 Task: Move the task Add support for speech-to-text and text-to-speech conversion to the section To-Do in the project WorkSmart and sort the tasks in the project by Assignee in Ascending order.
Action: Mouse moved to (432, 223)
Screenshot: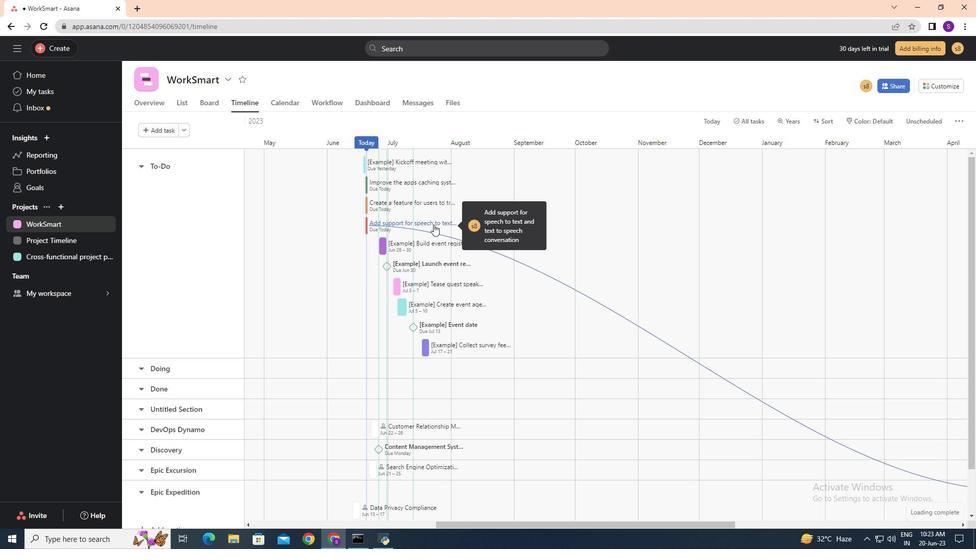 
Action: Mouse pressed left at (432, 223)
Screenshot: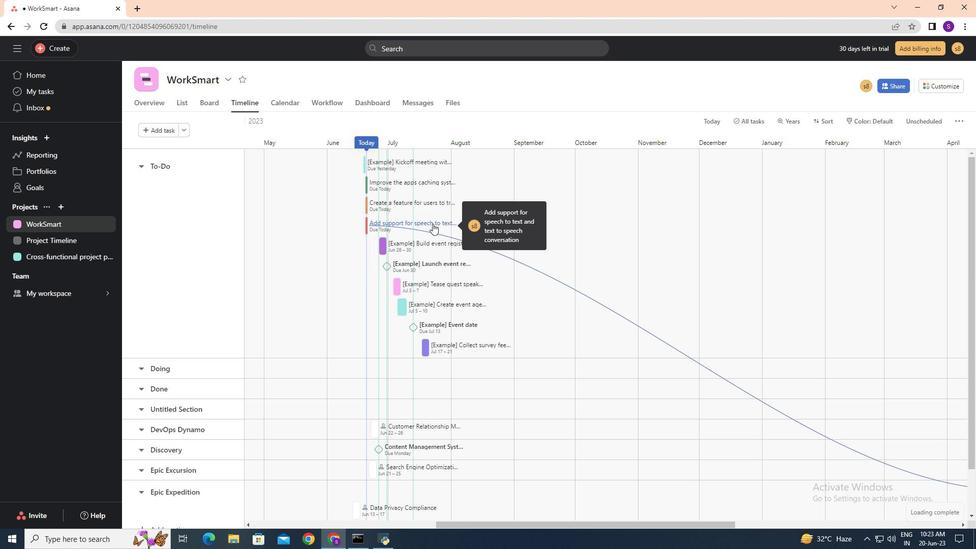 
Action: Mouse moved to (773, 240)
Screenshot: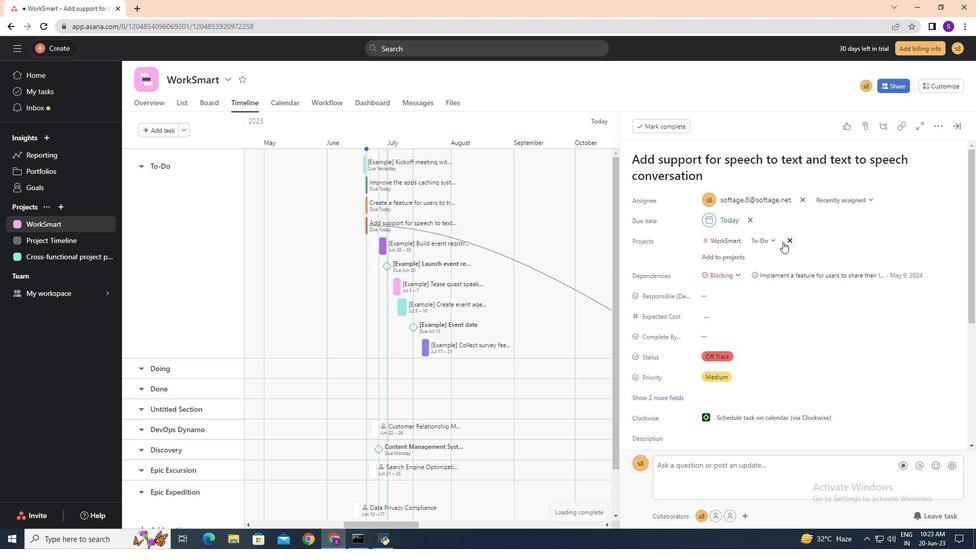 
Action: Mouse pressed left at (773, 240)
Screenshot: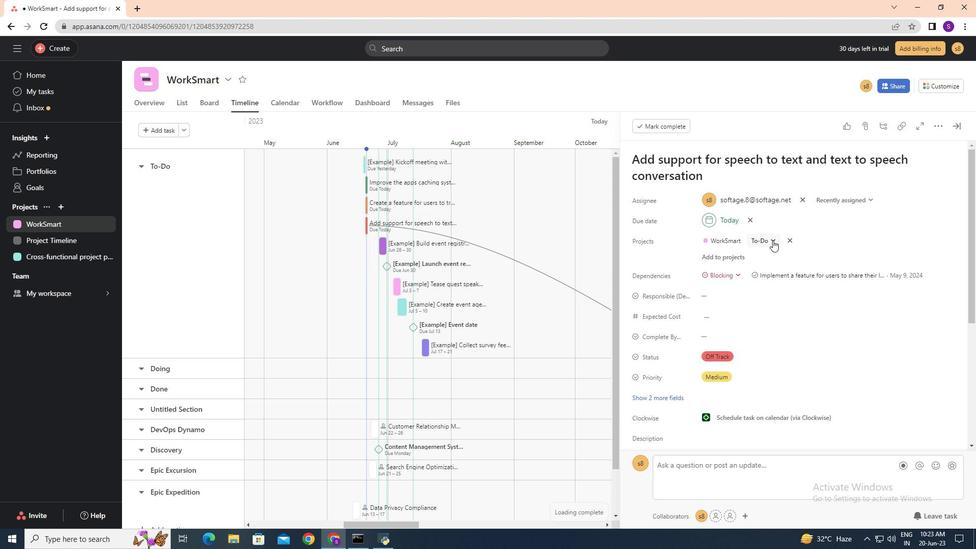 
Action: Mouse moved to (740, 261)
Screenshot: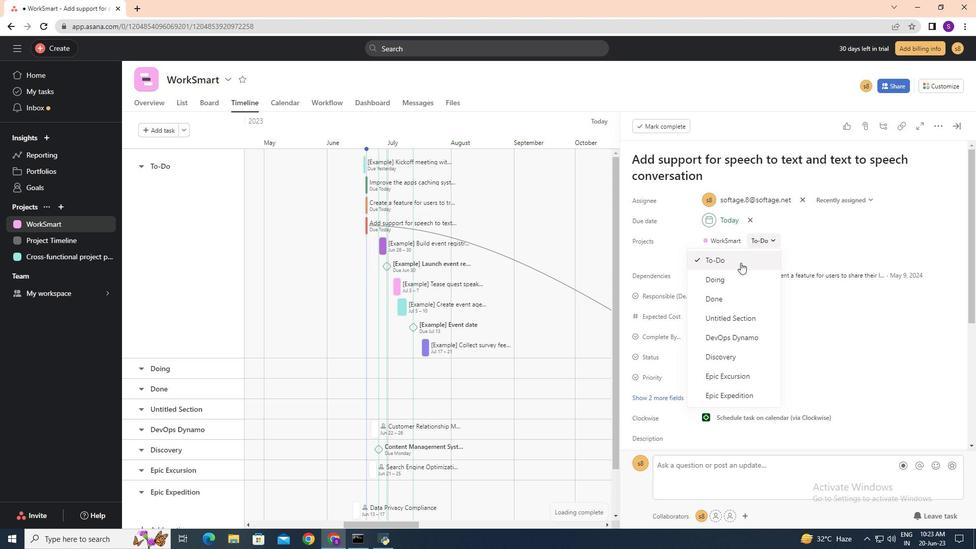 
Action: Mouse pressed left at (740, 261)
Screenshot: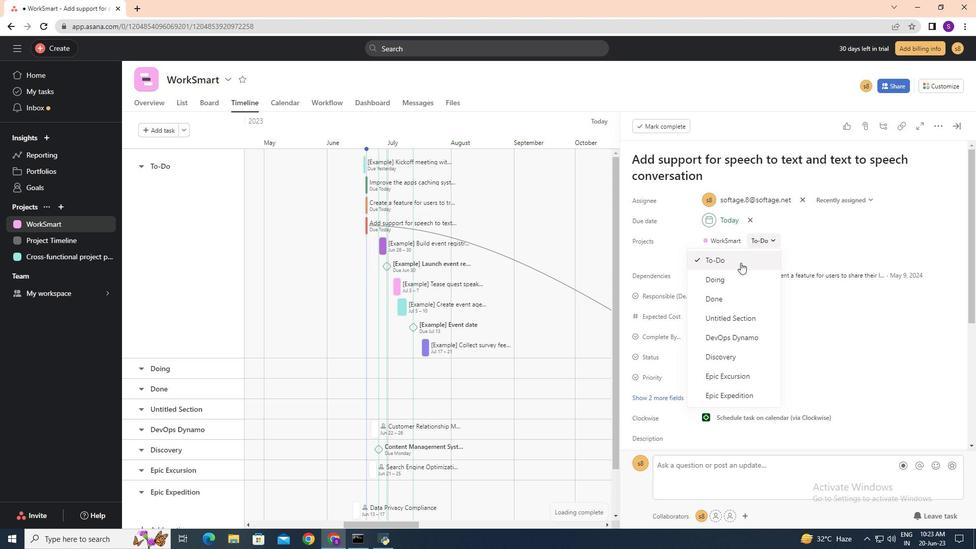 
Action: Mouse moved to (956, 131)
Screenshot: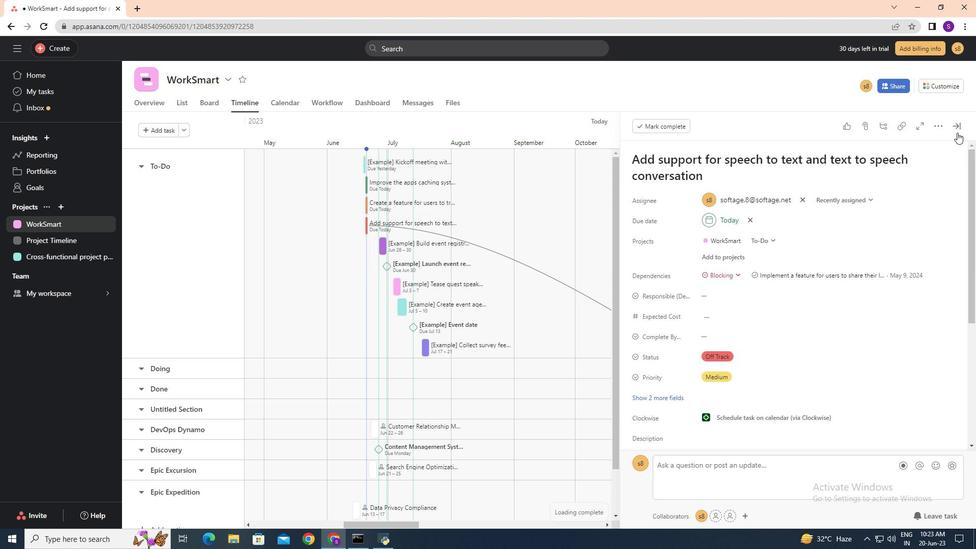 
Action: Mouse pressed left at (956, 131)
Screenshot: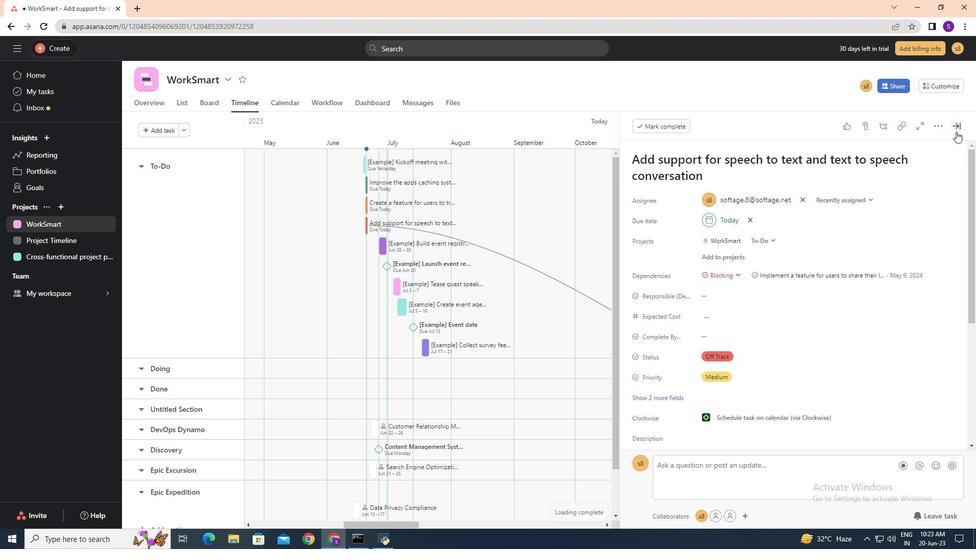 
Action: Mouse moved to (187, 101)
Screenshot: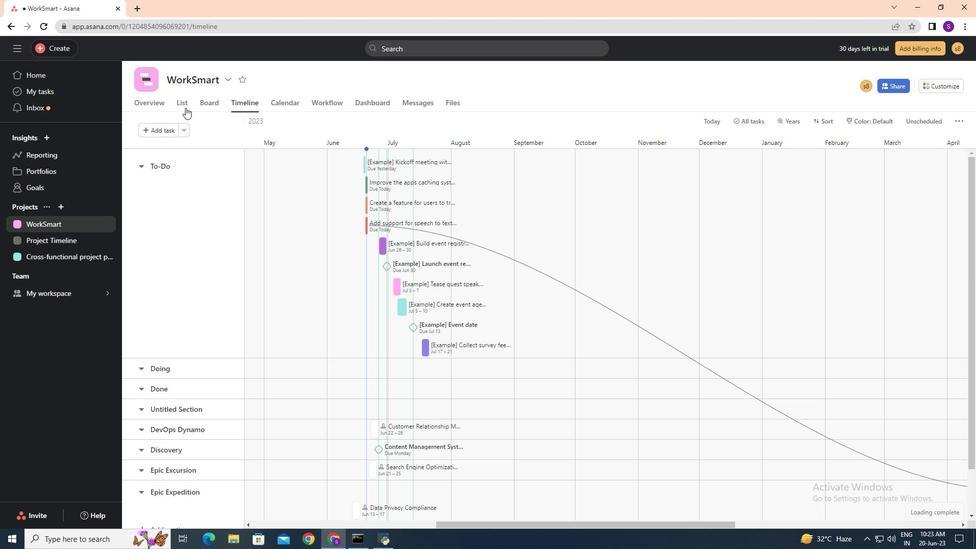 
Action: Mouse pressed left at (187, 101)
Screenshot: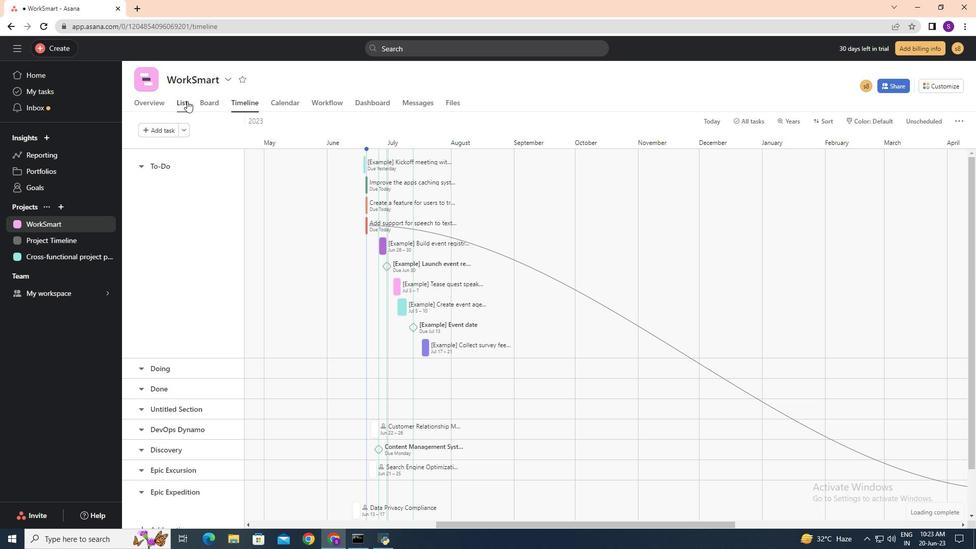 
Action: Mouse moved to (276, 235)
Screenshot: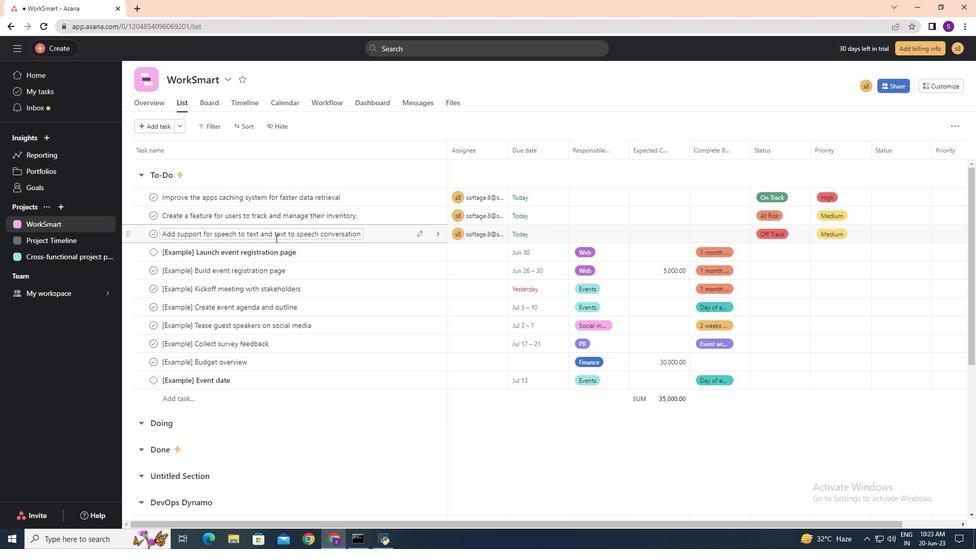 
Action: Mouse pressed left at (276, 235)
Screenshot: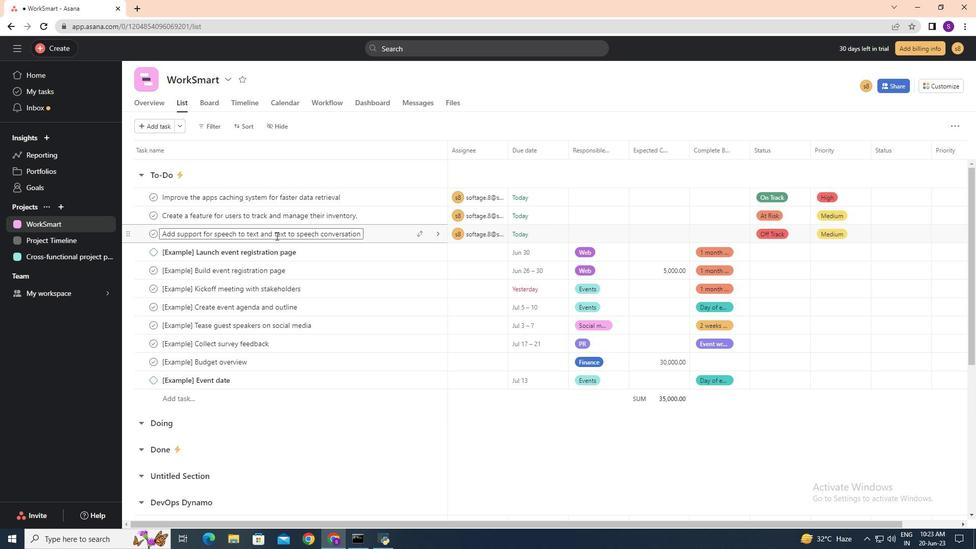 
Action: Mouse moved to (247, 129)
Screenshot: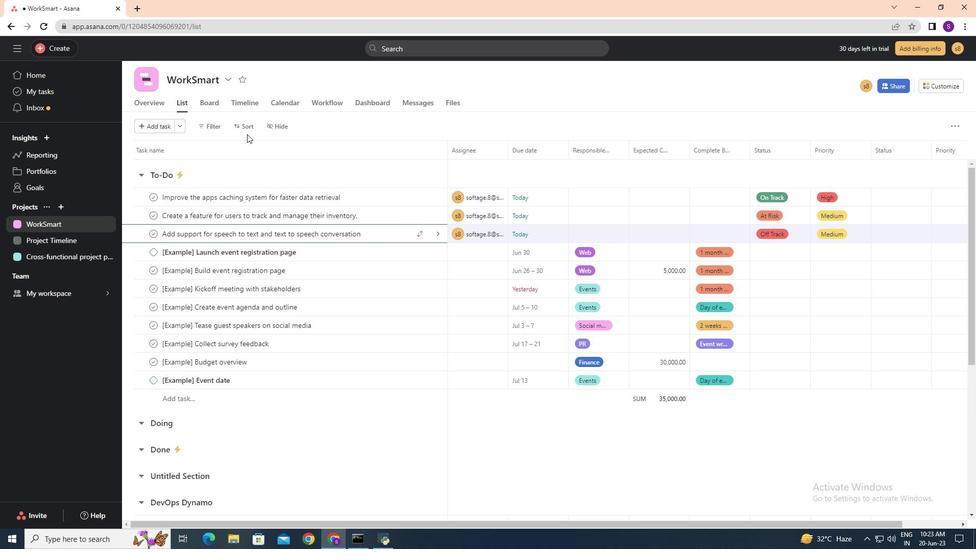 
Action: Mouse pressed left at (247, 129)
Screenshot: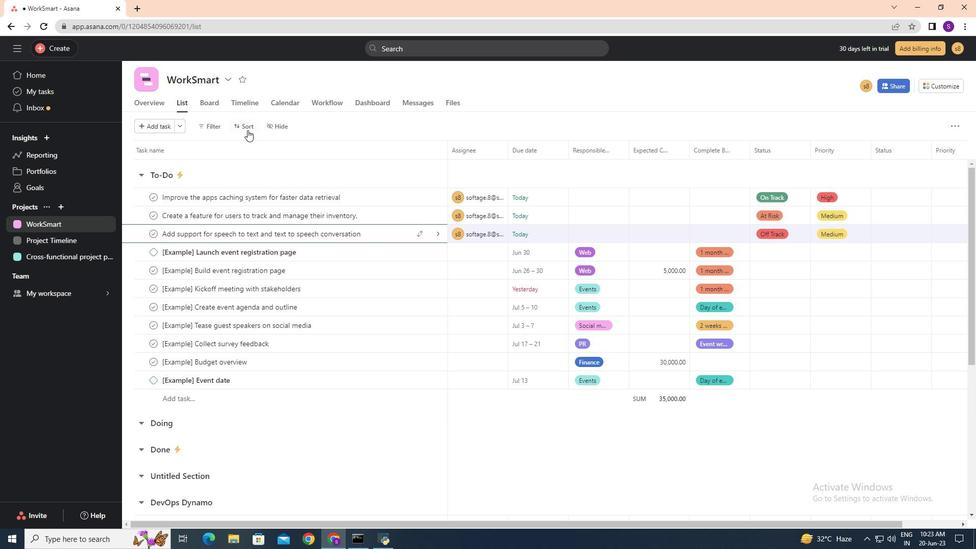 
Action: Mouse moved to (269, 204)
Screenshot: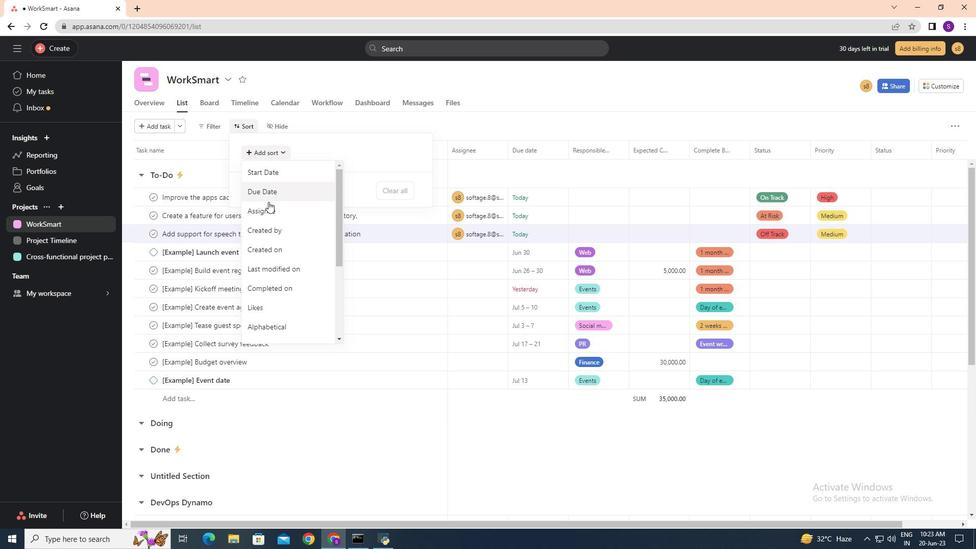 
Action: Mouse pressed left at (269, 204)
Screenshot: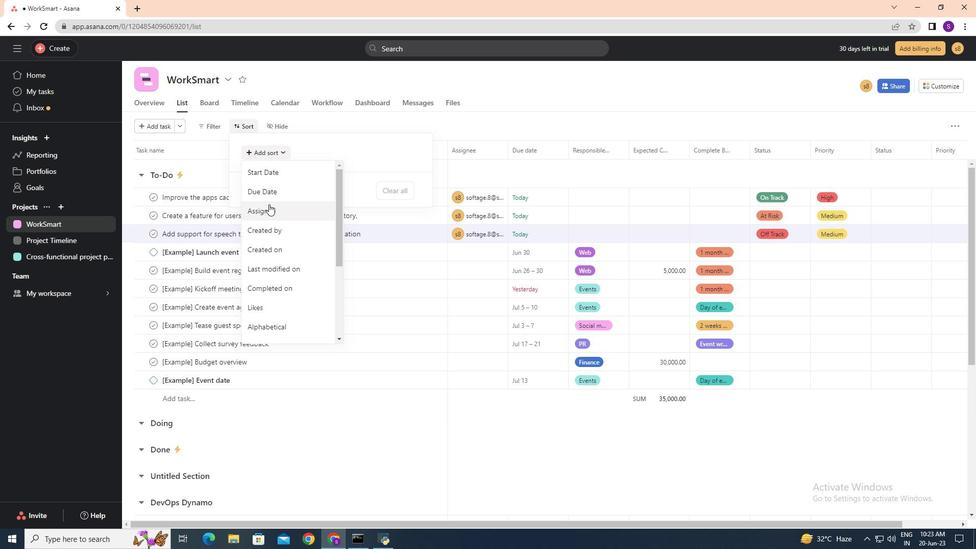 
Action: Mouse moved to (348, 167)
Screenshot: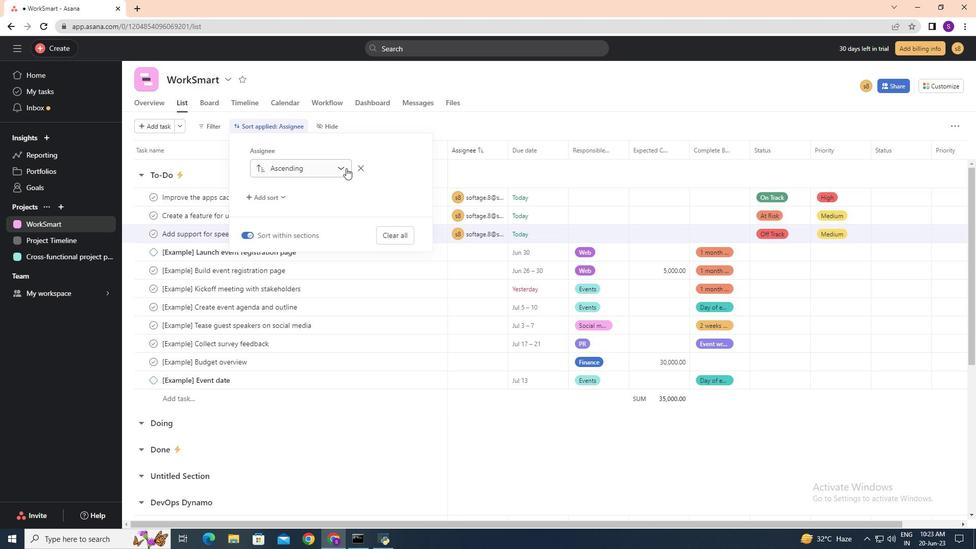 
Action: Mouse pressed left at (348, 167)
Screenshot: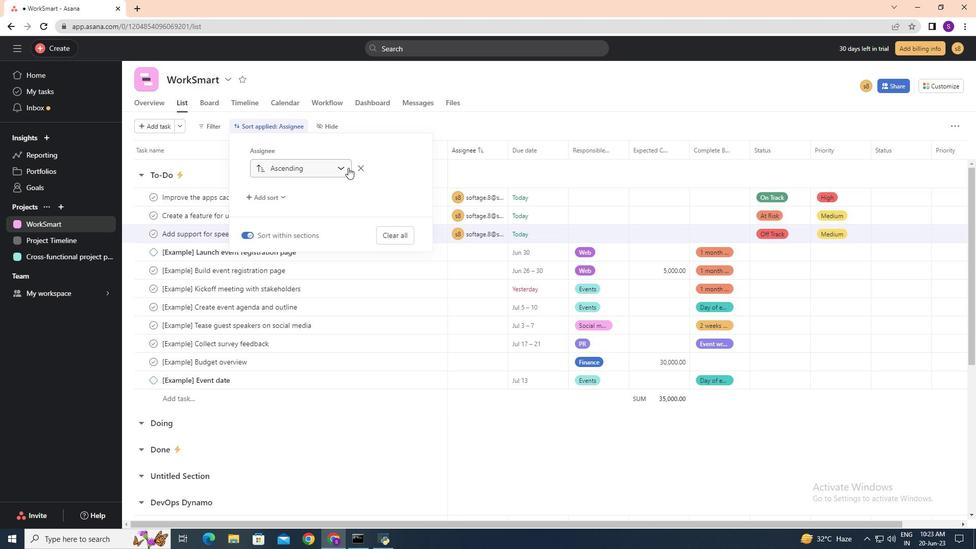 
Action: Mouse moved to (323, 192)
Screenshot: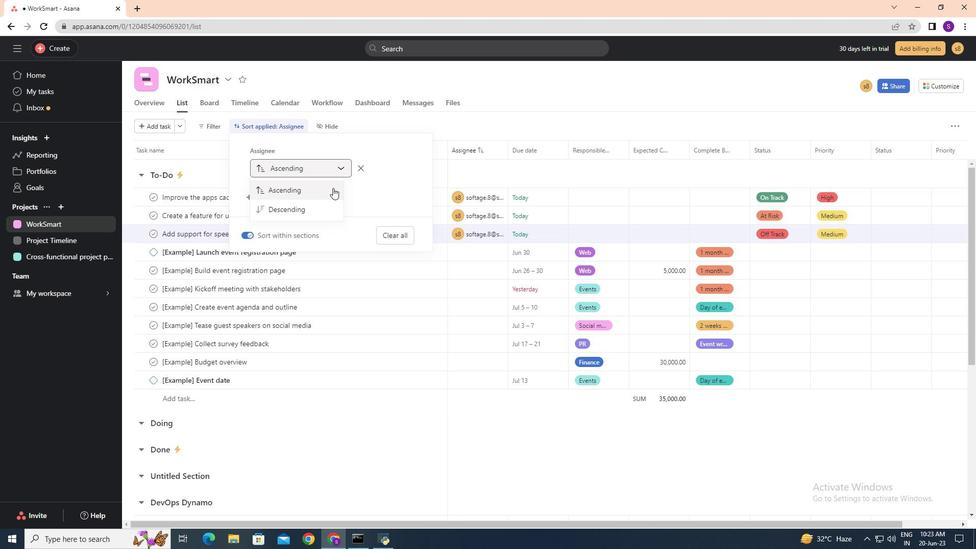 
Action: Mouse pressed left at (323, 192)
Screenshot: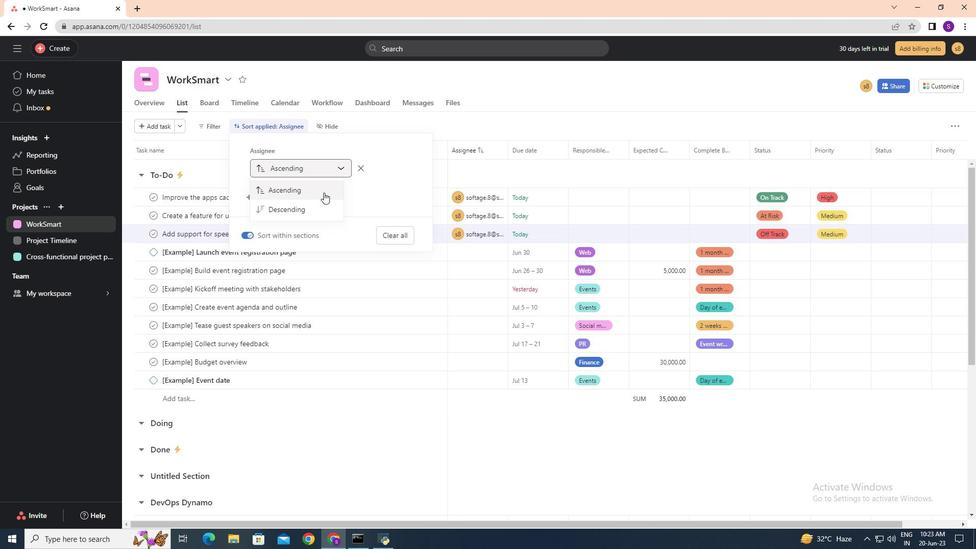 
Action: Mouse moved to (382, 232)
Screenshot: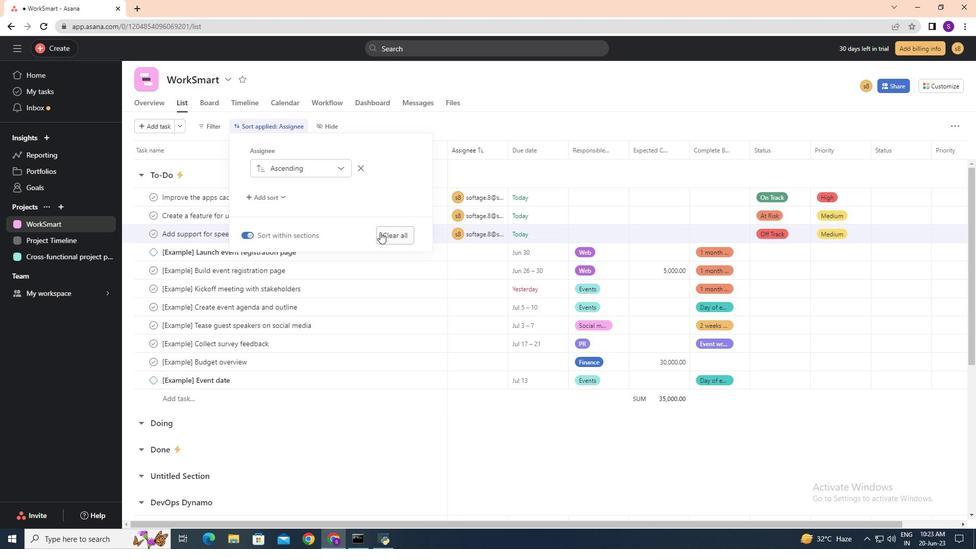 
Action: Mouse pressed left at (382, 232)
Screenshot: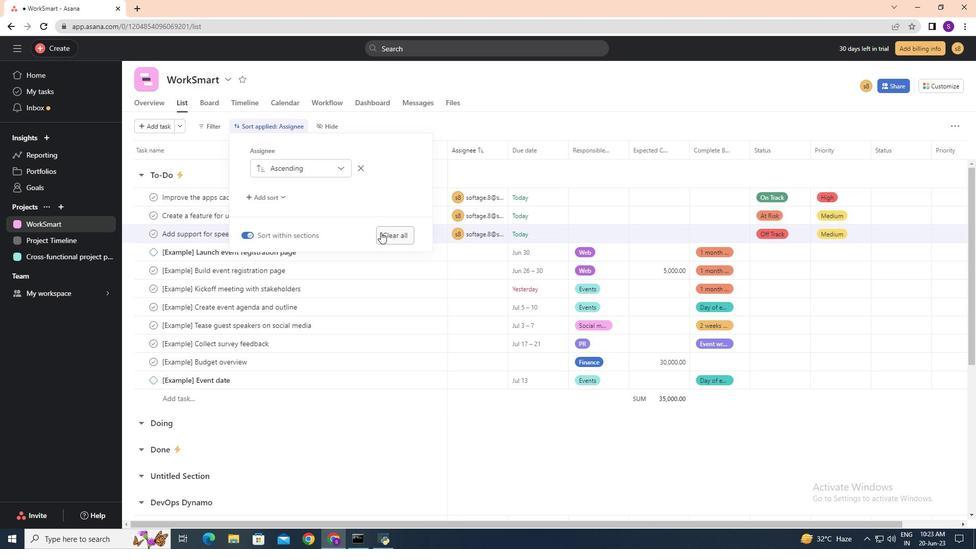 
Action: Mouse moved to (387, 234)
Screenshot: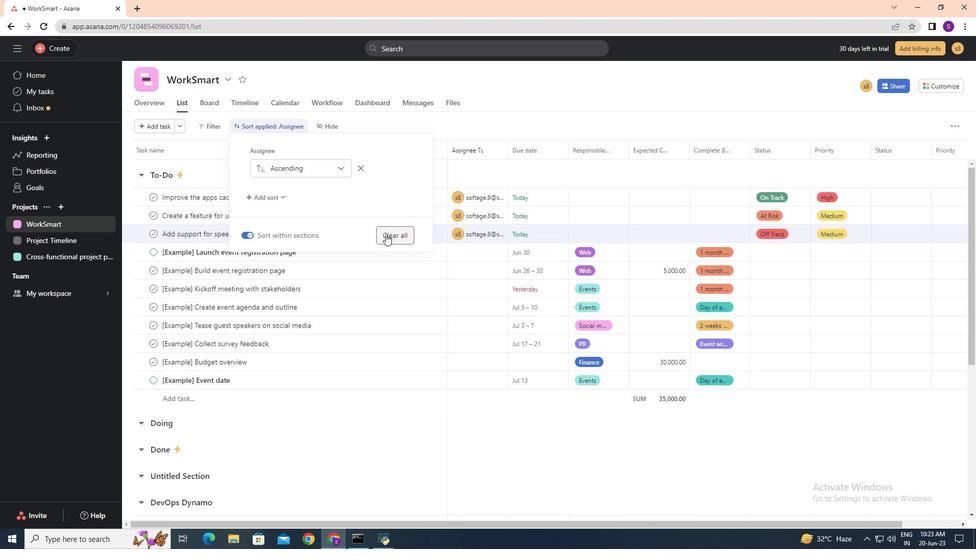 
Action: Mouse pressed left at (387, 234)
Screenshot: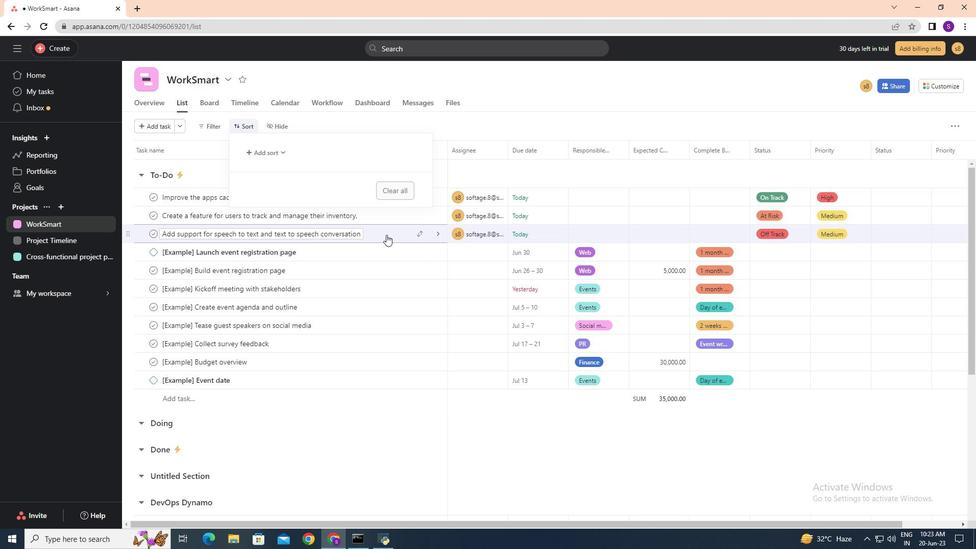 
